 Task: Create Card Executive Team Meeting in Board Website Content to Workspace App Development. Create Card Recruitment Execution in Board Market Segmentation to Workspace App Development. Create Card Board Meeting in Board Diversity and Inclusion Program Evaluation and Optimization to Workspace App Development
Action: Mouse moved to (33, 339)
Screenshot: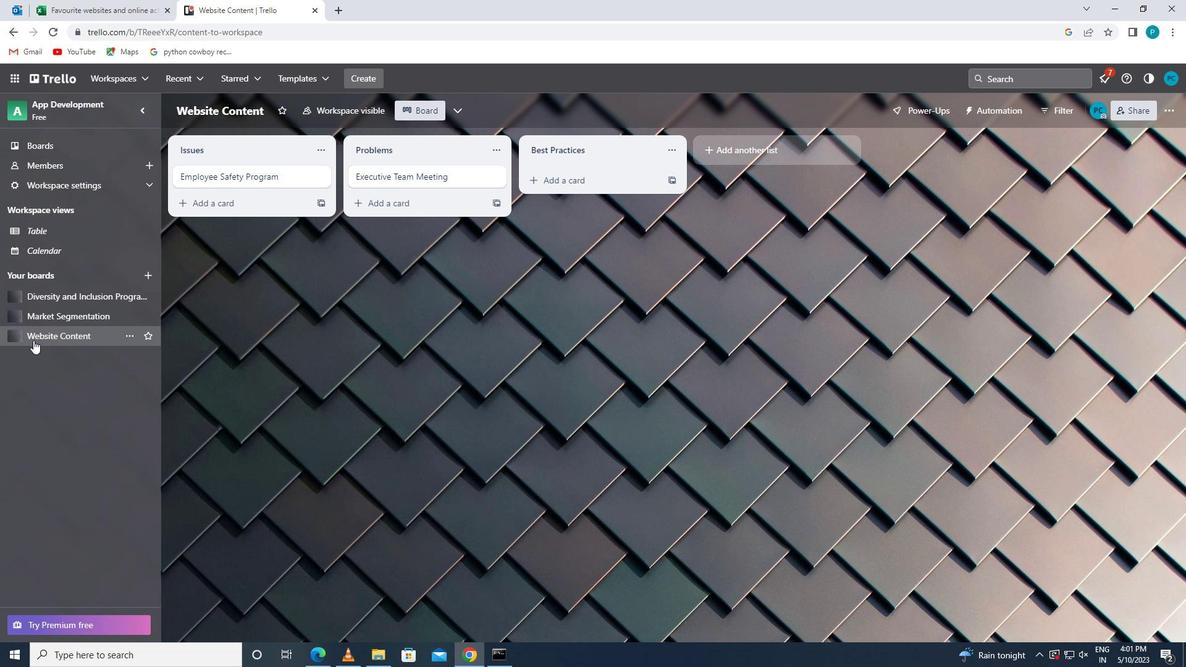 
Action: Mouse pressed left at (33, 339)
Screenshot: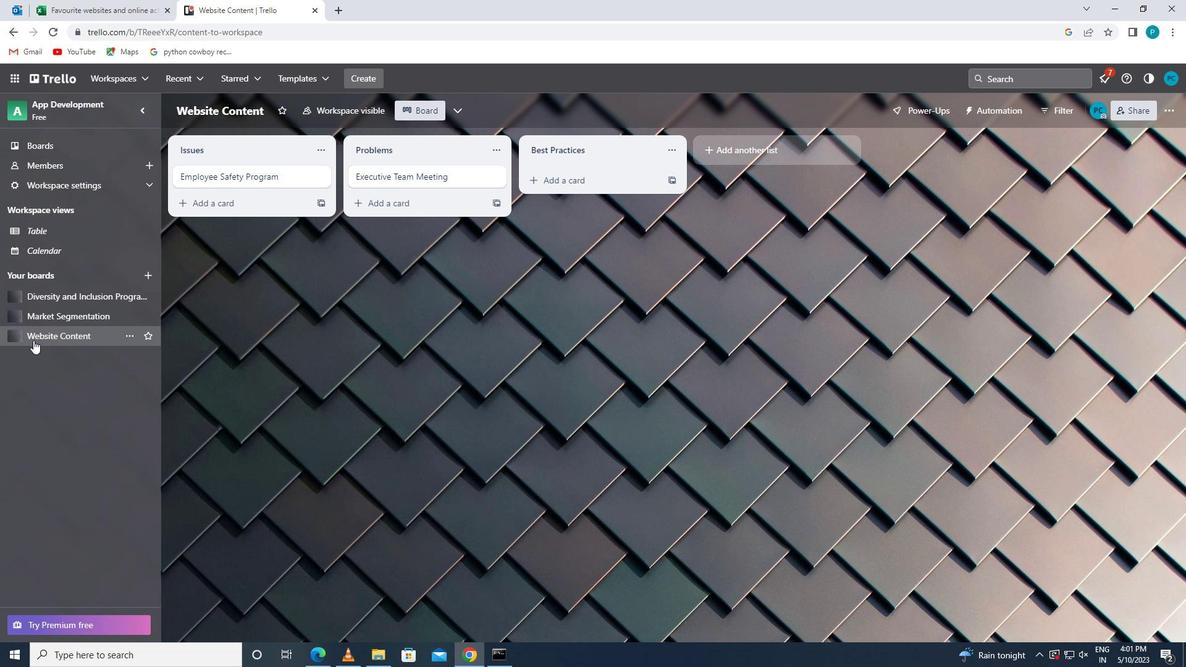 
Action: Mouse moved to (546, 182)
Screenshot: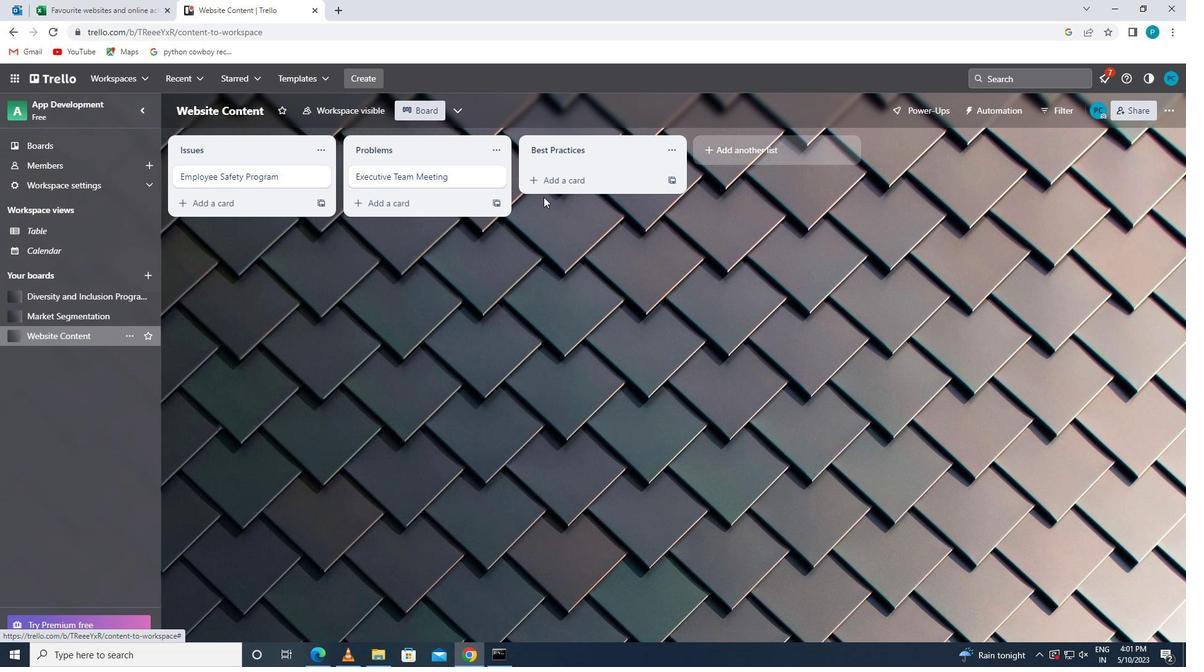 
Action: Mouse pressed left at (546, 182)
Screenshot: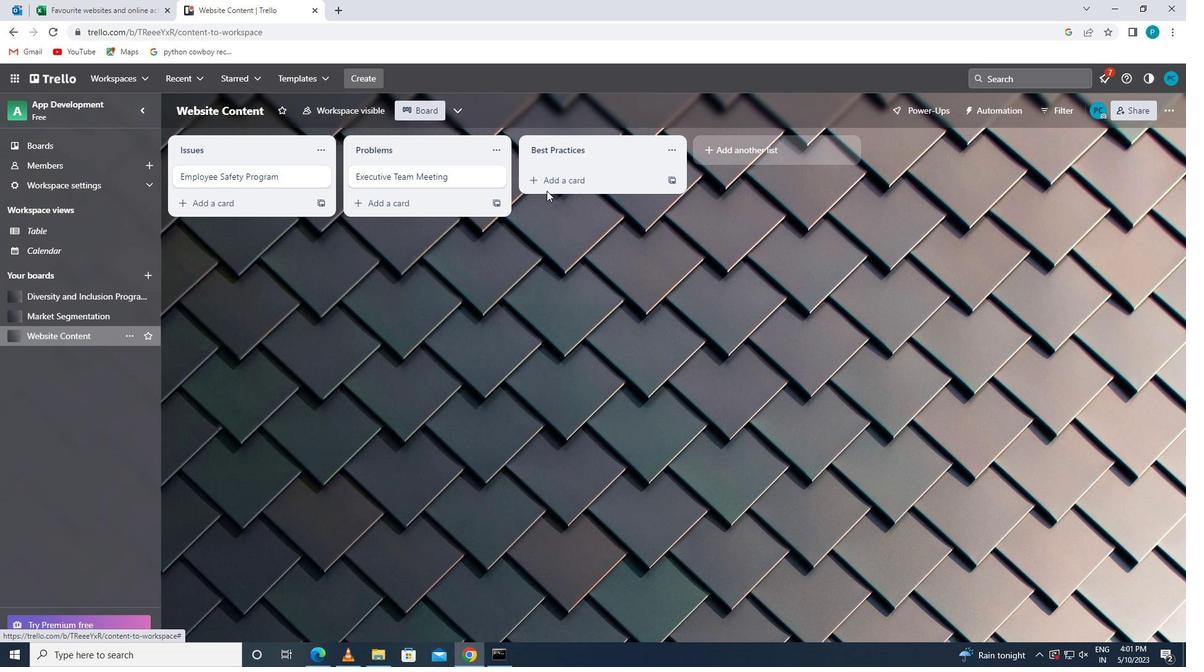 
Action: Key pressed <Key.caps_lock>r<Key.backspace>t<Key.caps_lock>eam<Key.space><Key.caps_lock>m<Key.caps_lock>eeting
Screenshot: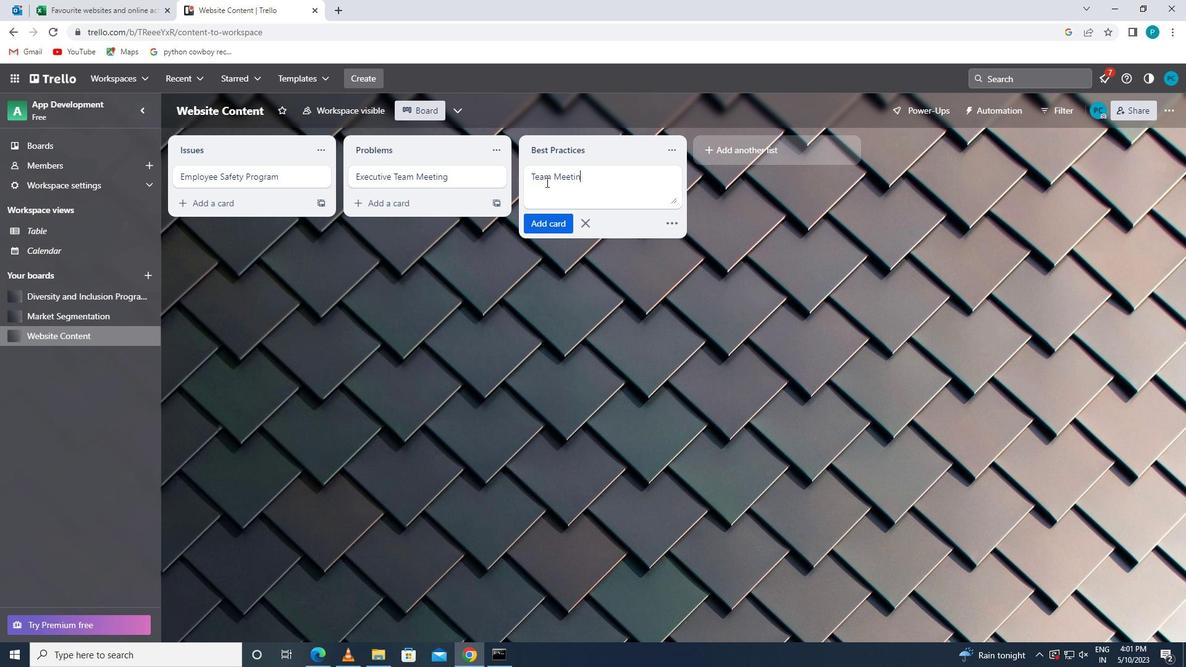 
Action: Mouse moved to (559, 225)
Screenshot: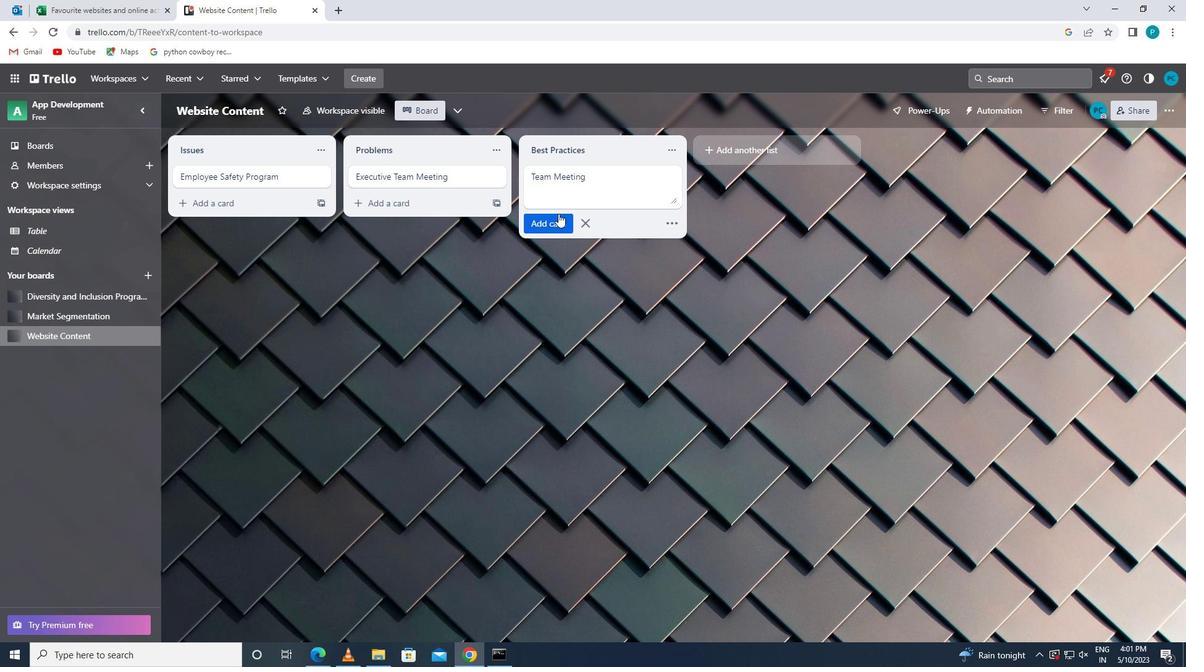 
Action: Mouse pressed left at (559, 225)
Screenshot: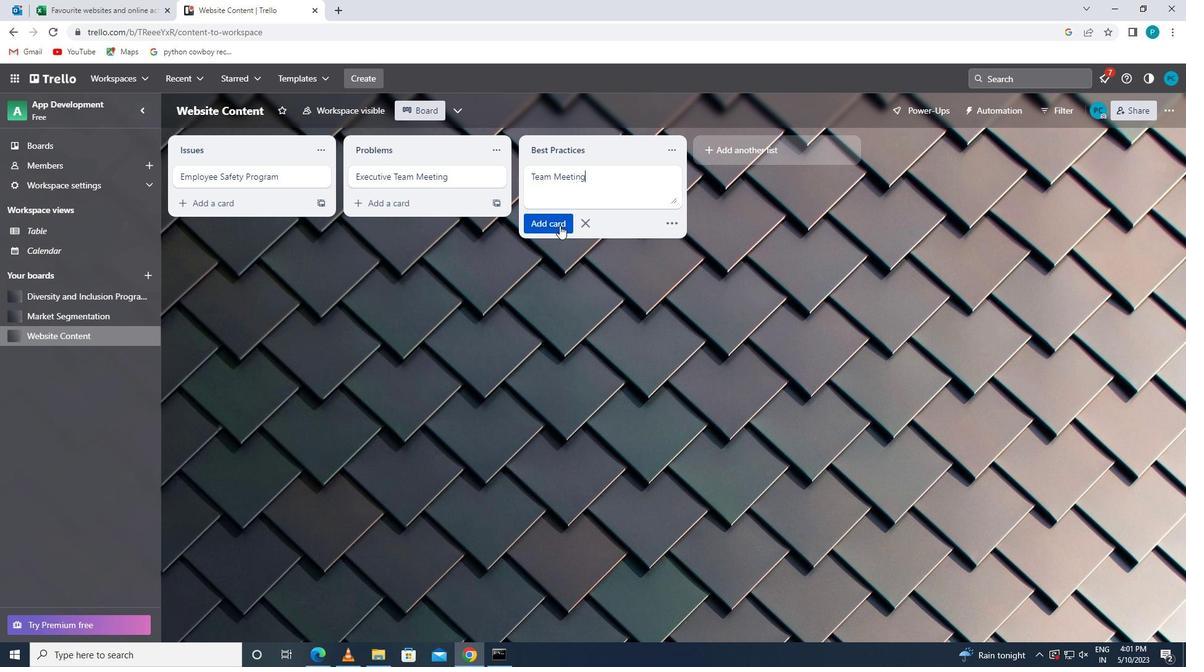 
Action: Mouse moved to (56, 311)
Screenshot: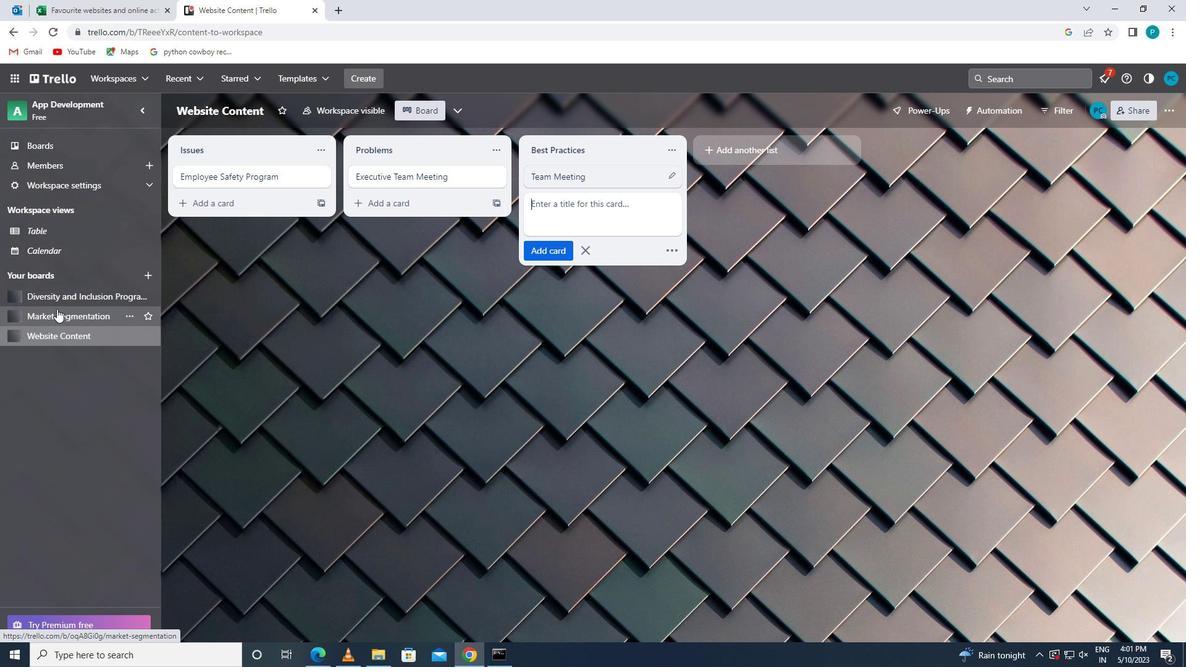 
Action: Mouse pressed left at (56, 311)
Screenshot: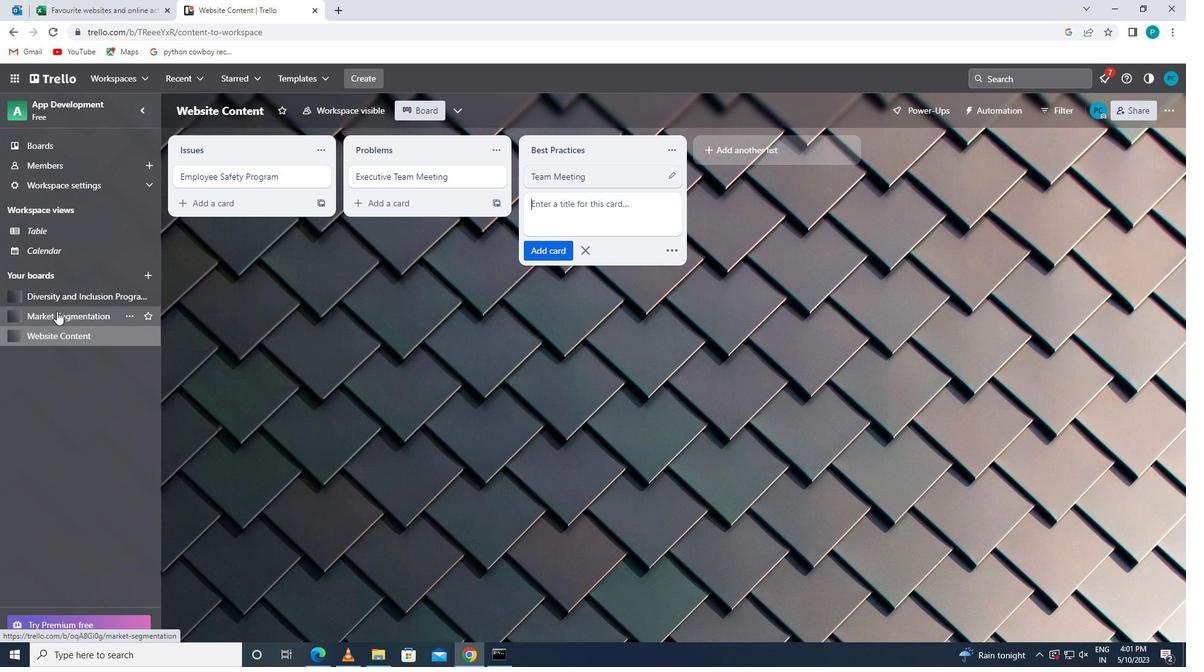 
Action: Mouse moved to (579, 179)
Screenshot: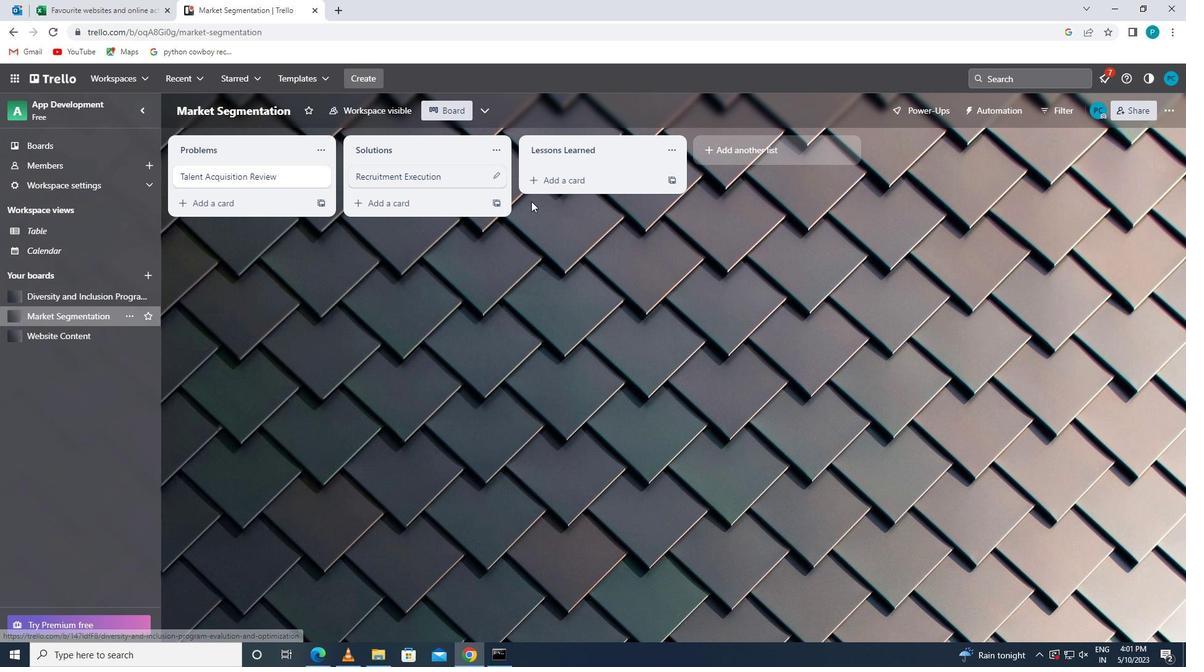 
Action: Mouse pressed left at (579, 179)
Screenshot: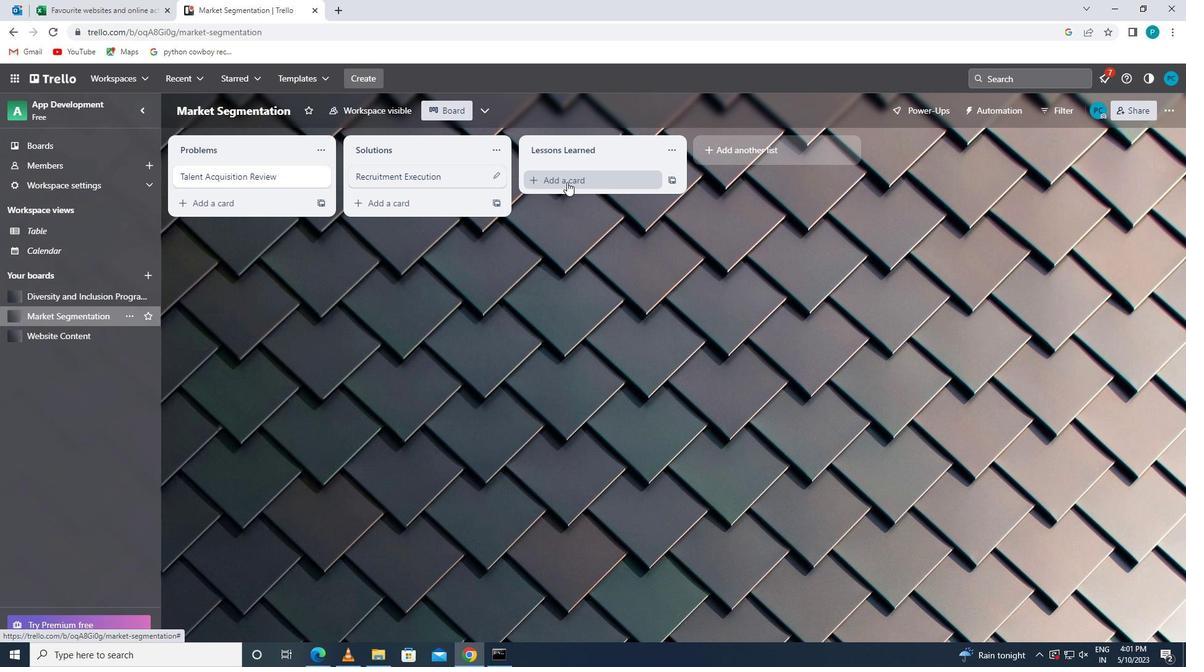 
Action: Key pressed <Key.caps_lock>r<Key.caps_lock>eqcr<Key.backspace><Key.backspace><Key.backspace>cruitment<Key.space><Key.caps_lock>e<Key.caps_lock>xecution
Screenshot: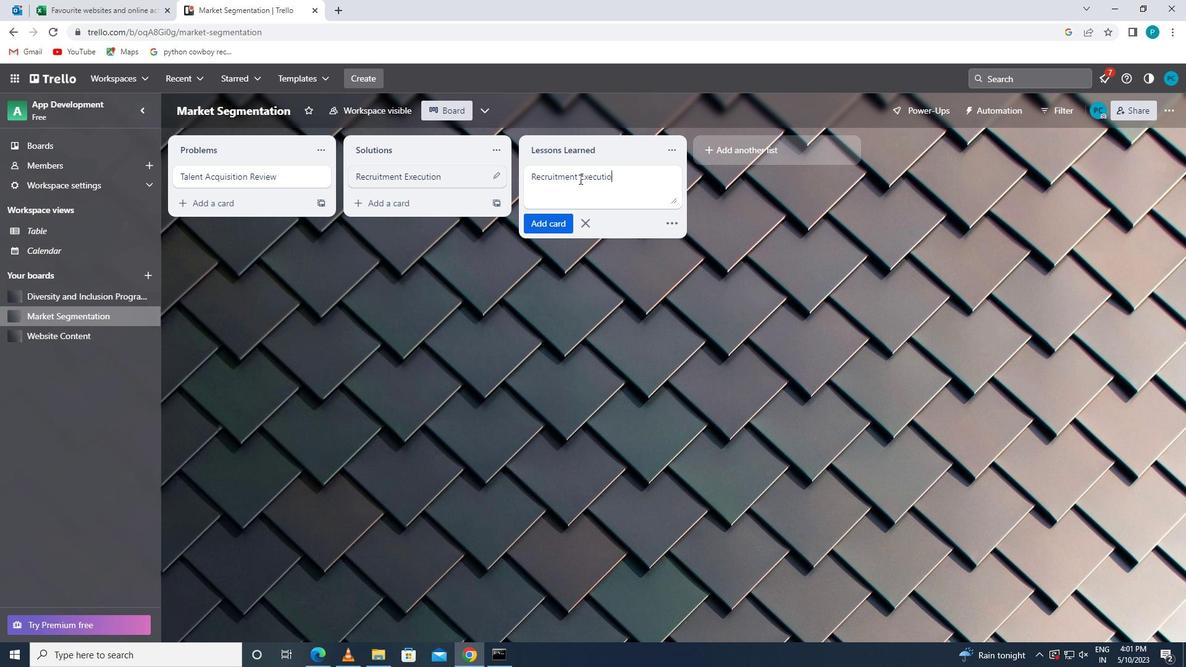 
Action: Mouse moved to (547, 221)
Screenshot: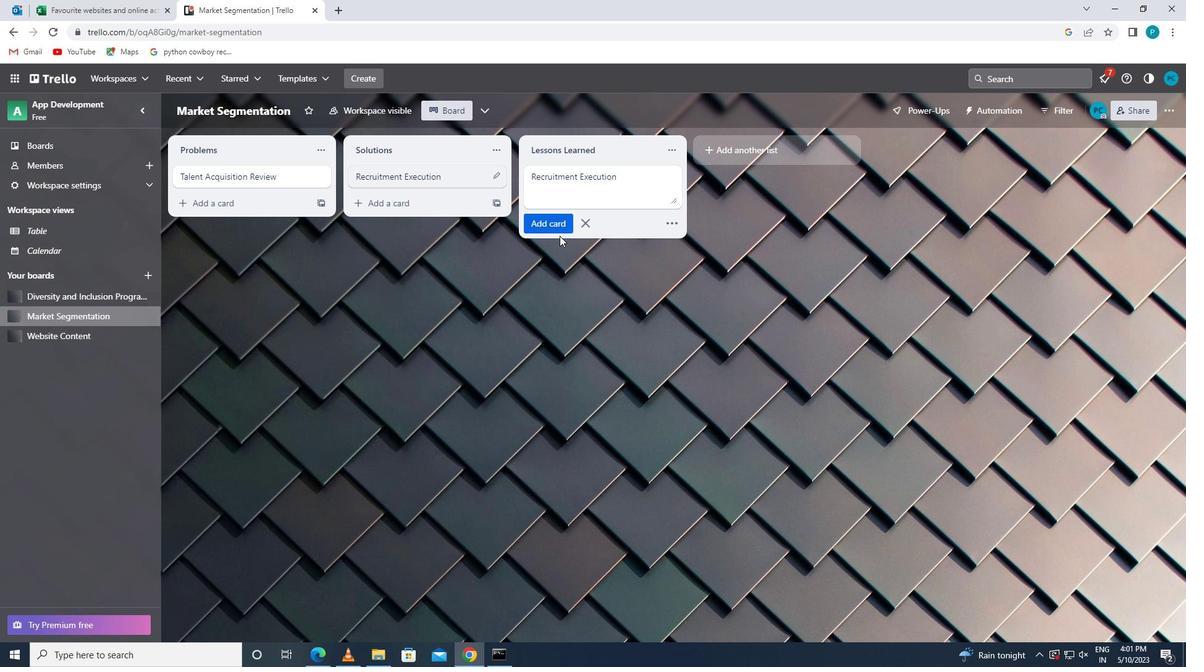 
Action: Mouse pressed left at (547, 221)
Screenshot: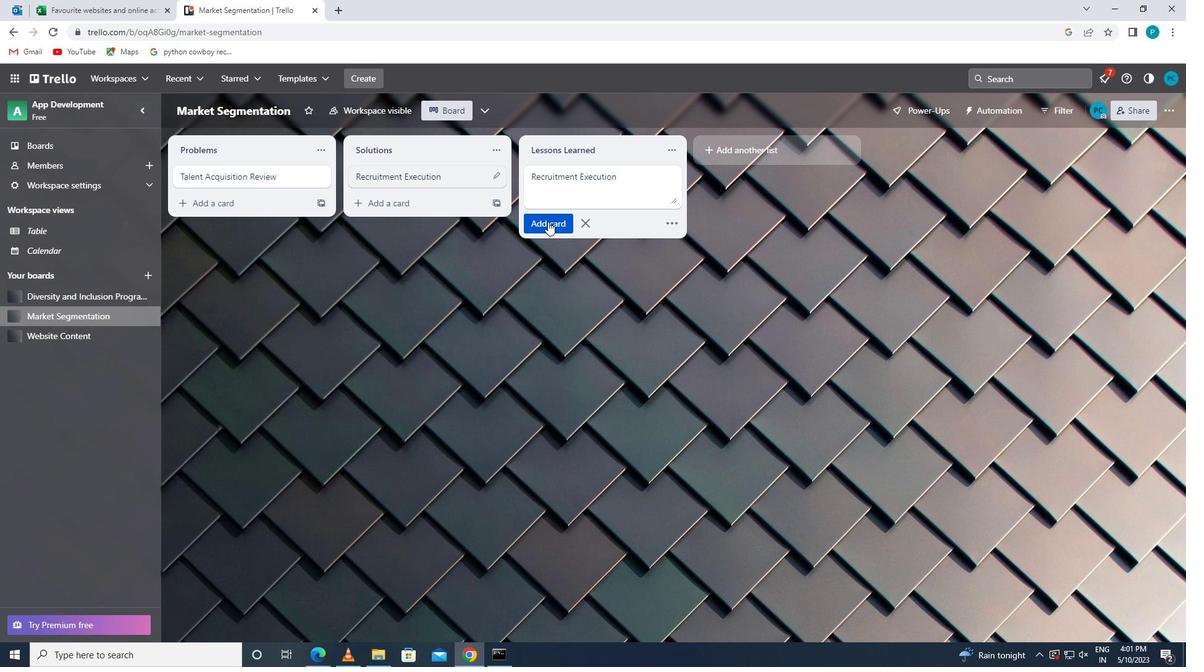 
Action: Mouse moved to (58, 302)
Screenshot: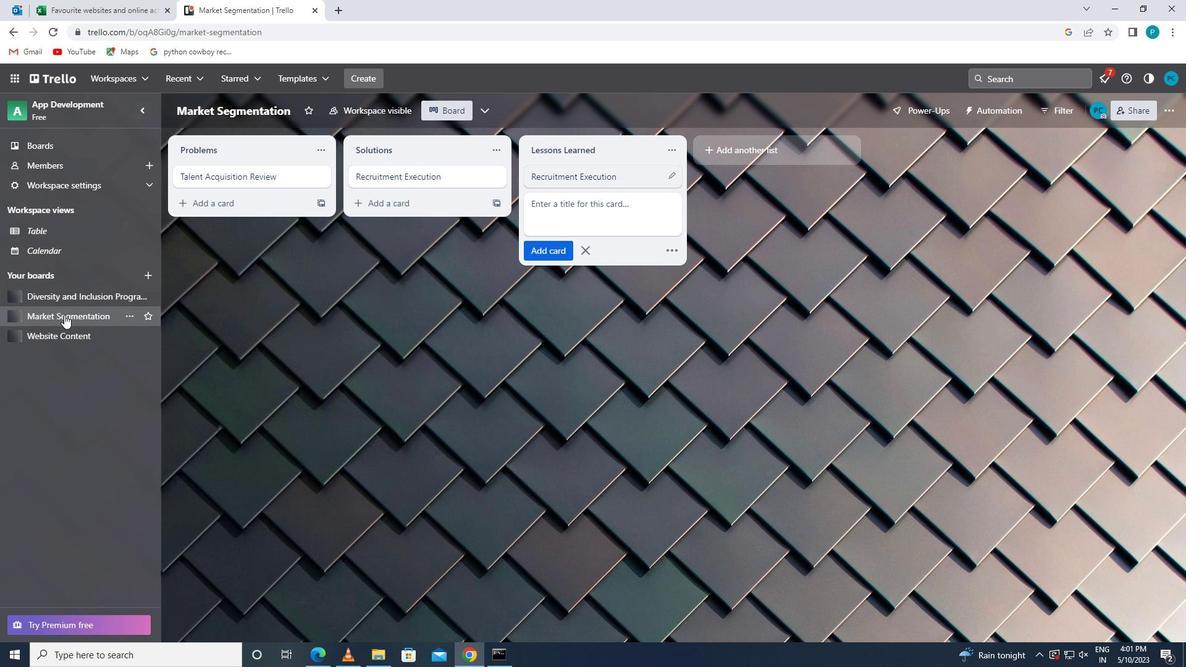 
Action: Mouse pressed left at (58, 302)
Screenshot: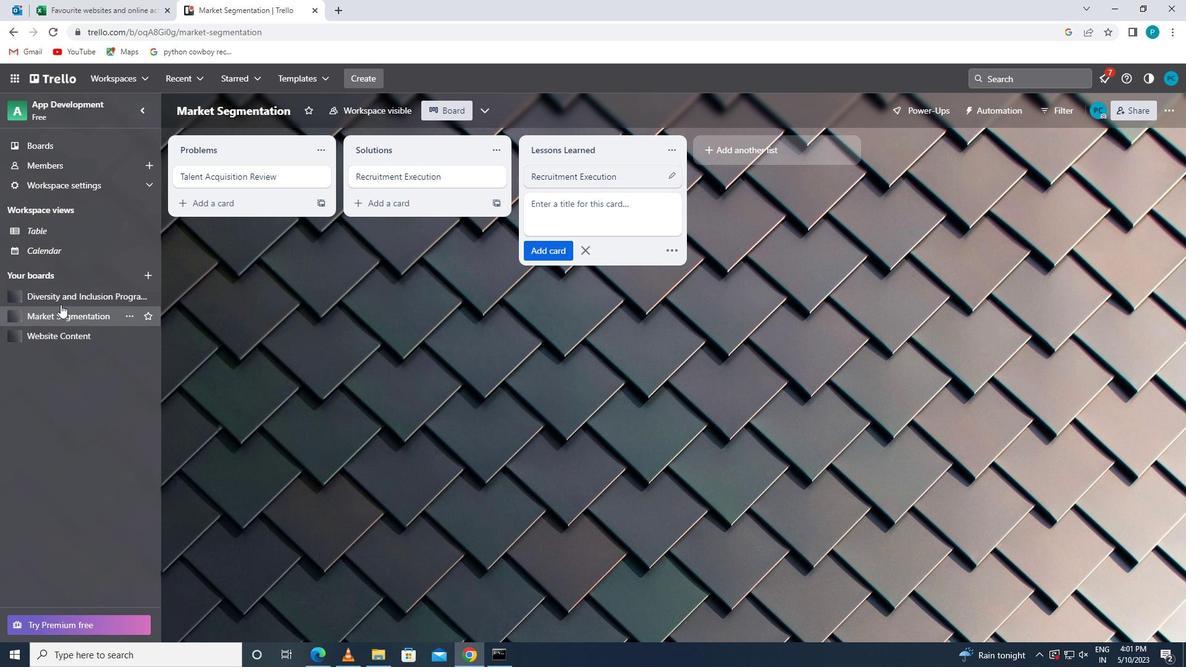 
Action: Mouse moved to (591, 179)
Screenshot: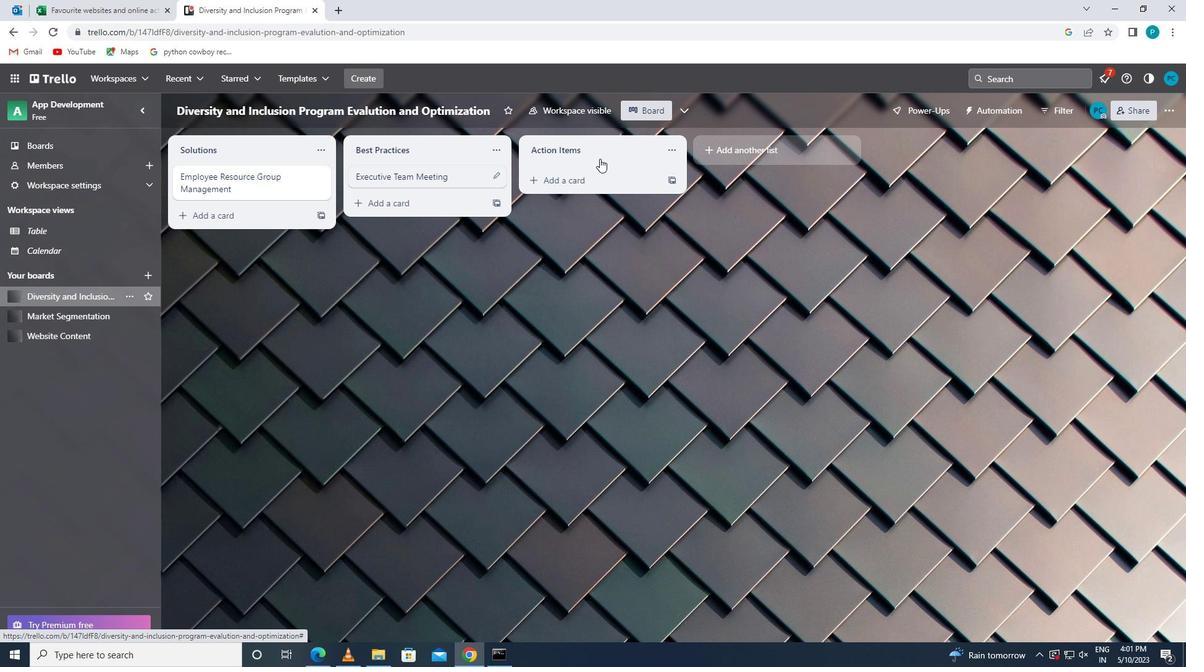 
Action: Mouse pressed left at (591, 179)
Screenshot: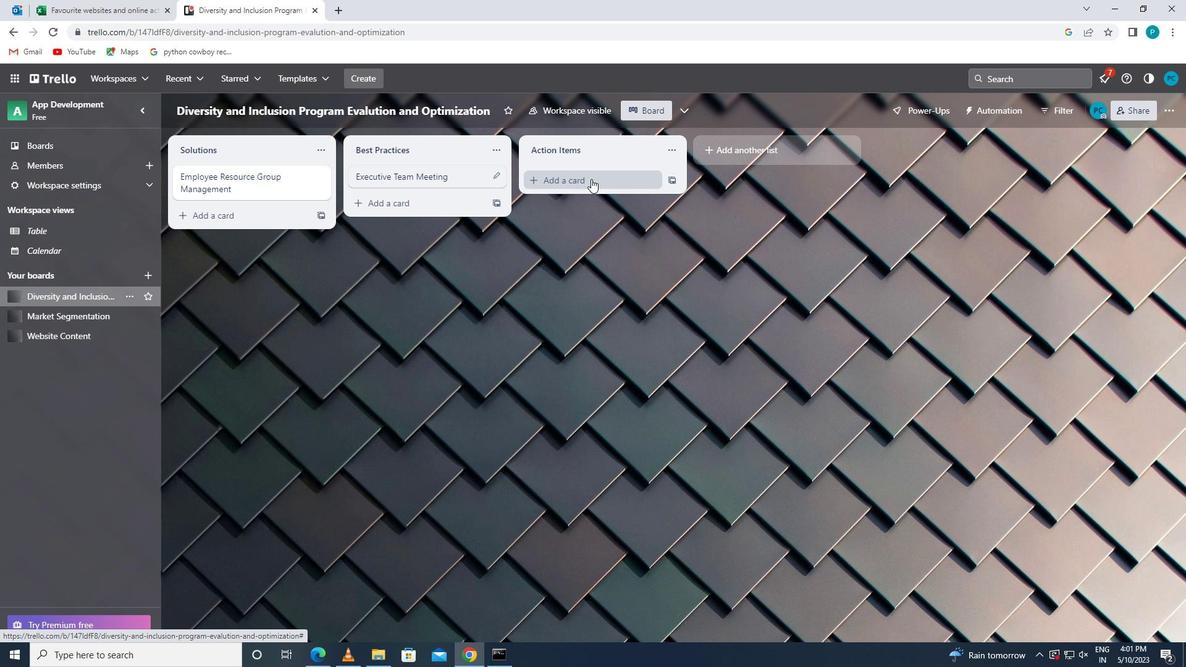 
Action: Key pressed <Key.caps_lock>b<Key.caps_lock>oard<Key.space><Key.caps_lock>m<Key.caps_lock>eeting
Screenshot: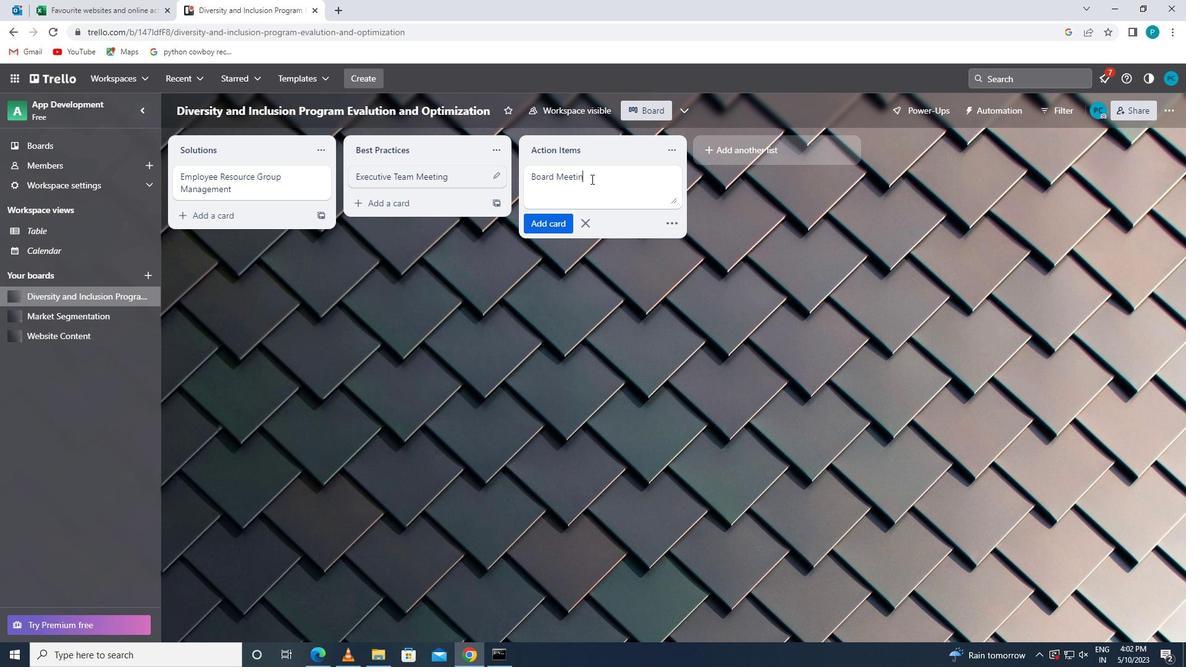
Action: Mouse moved to (566, 219)
Screenshot: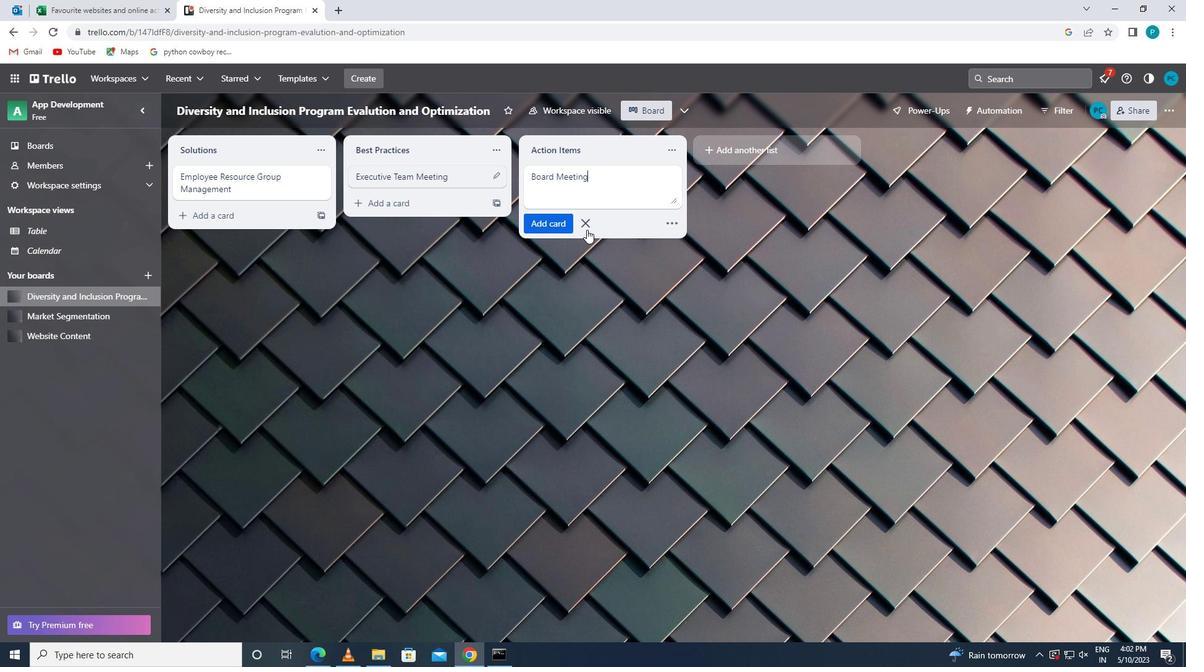 
Action: Mouse pressed left at (566, 219)
Screenshot: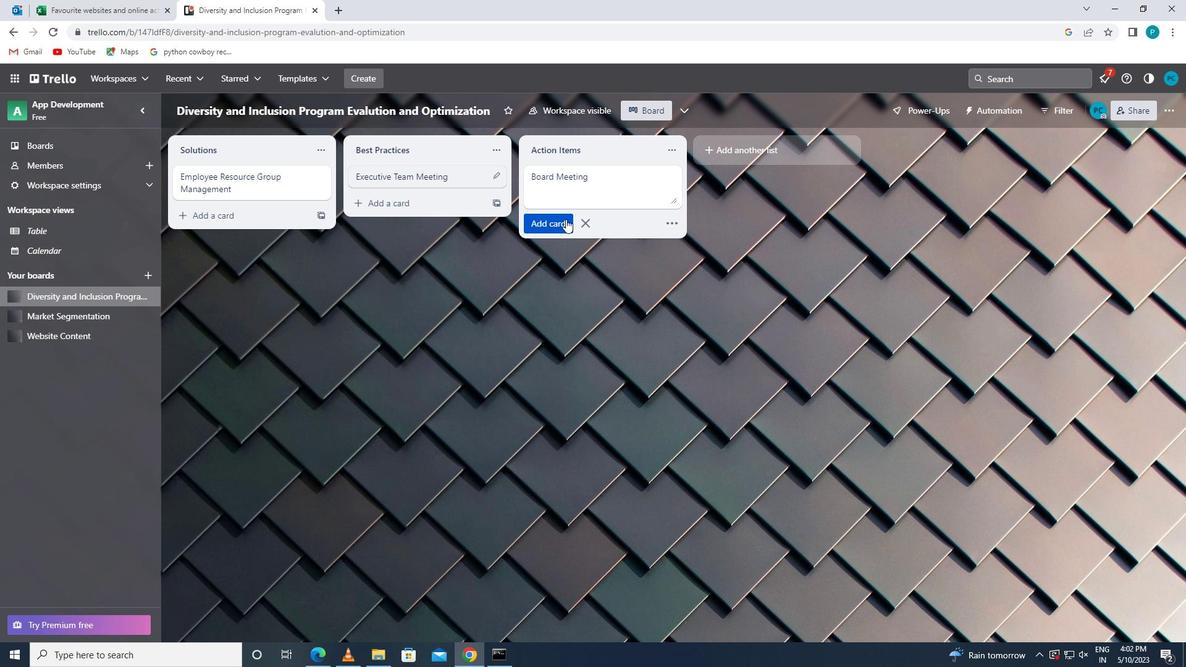 
